 Task: Set the Day / Month / Year of time control to 30 11 2023.
Action: Mouse moved to (119, 14)
Screenshot: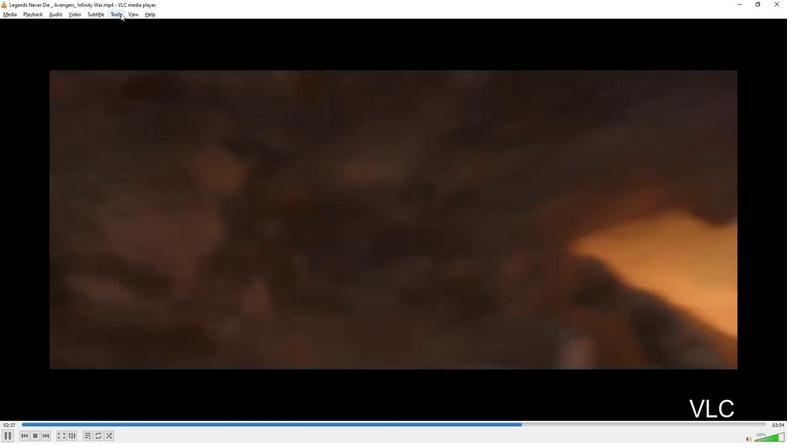 
Action: Mouse pressed left at (119, 14)
Screenshot: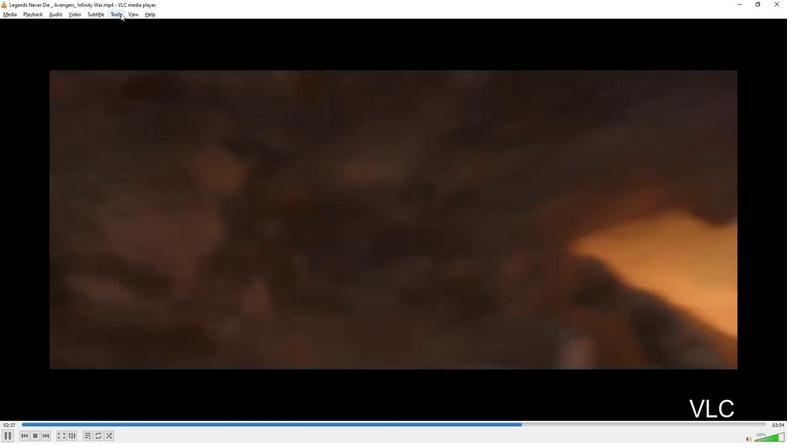 
Action: Mouse moved to (132, 62)
Screenshot: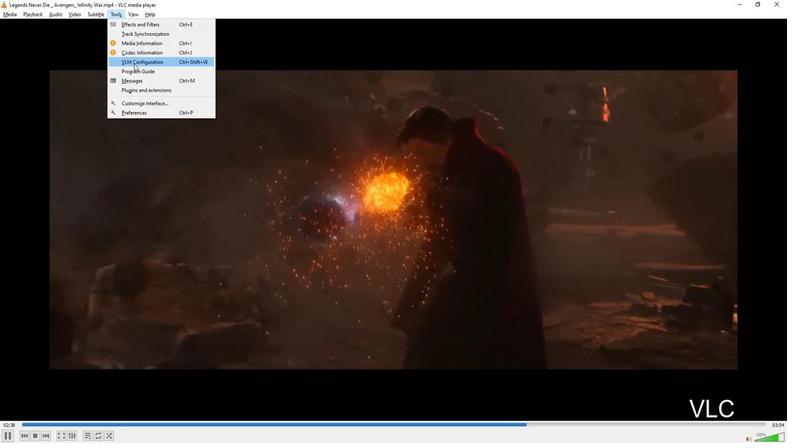 
Action: Mouse pressed left at (132, 62)
Screenshot: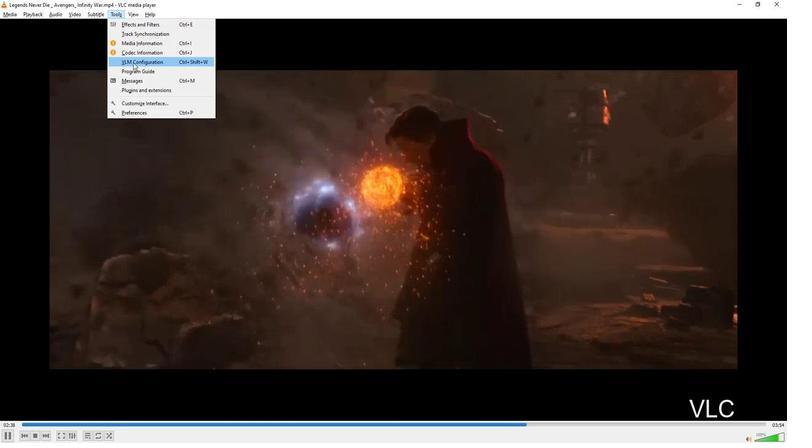 
Action: Mouse moved to (116, 14)
Screenshot: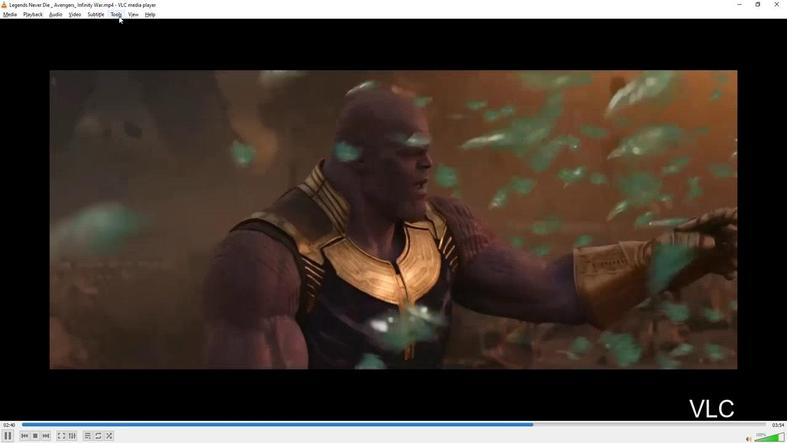 
Action: Mouse pressed left at (116, 14)
Screenshot: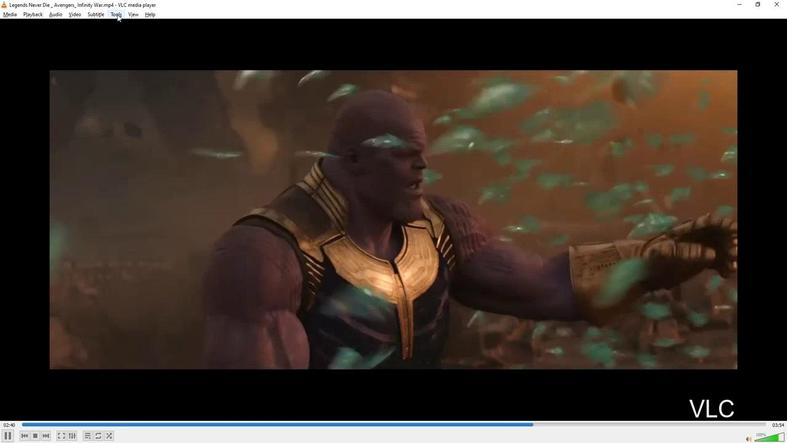 
Action: Mouse moved to (132, 60)
Screenshot: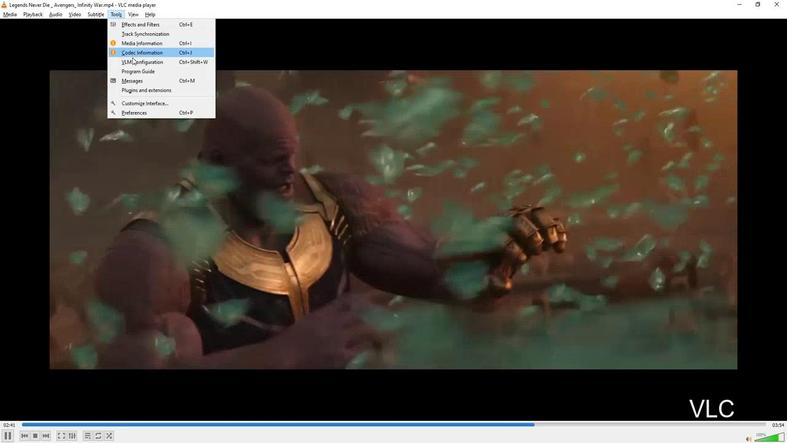 
Action: Mouse pressed left at (132, 60)
Screenshot: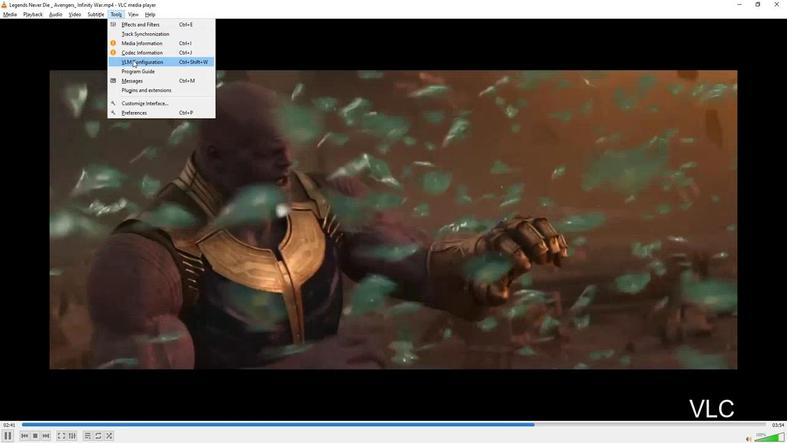 
Action: Mouse moved to (486, 204)
Screenshot: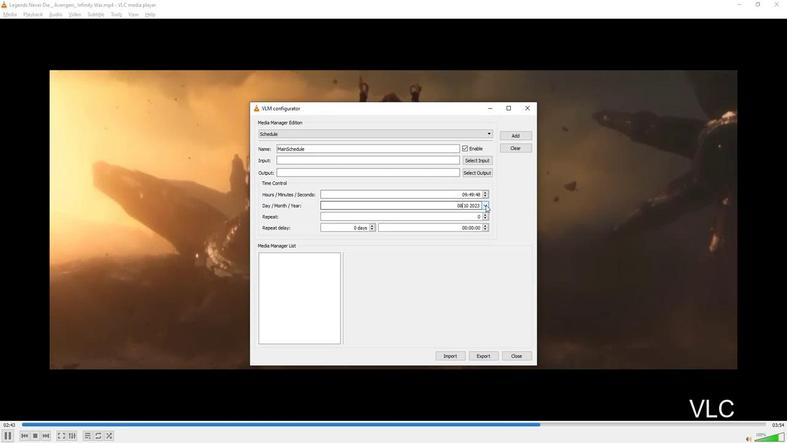 
Action: Mouse pressed left at (486, 204)
Screenshot: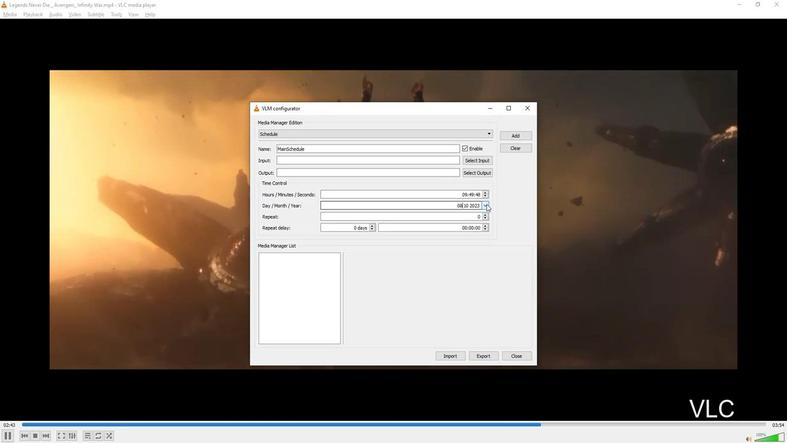 
Action: Mouse moved to (426, 212)
Screenshot: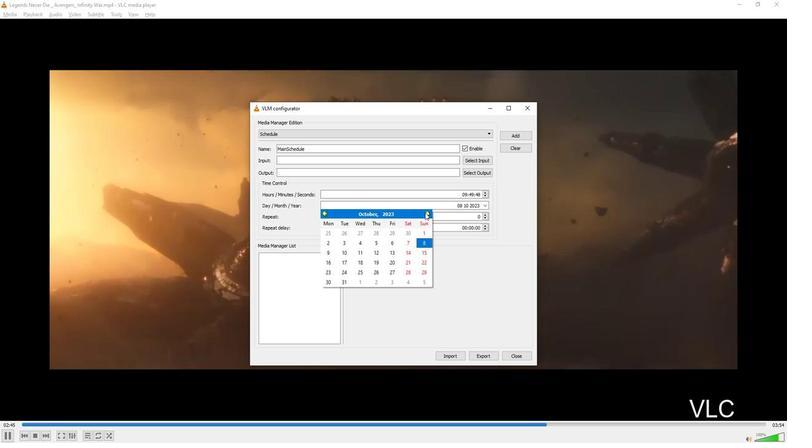 
Action: Mouse pressed left at (426, 212)
Screenshot: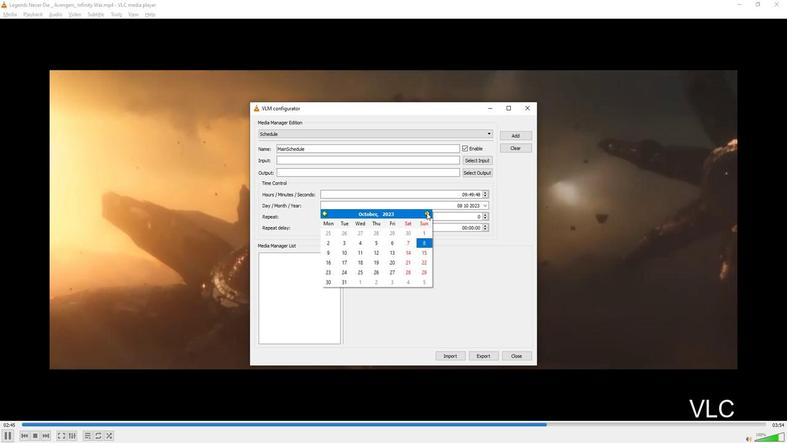 
Action: Mouse moved to (375, 271)
Screenshot: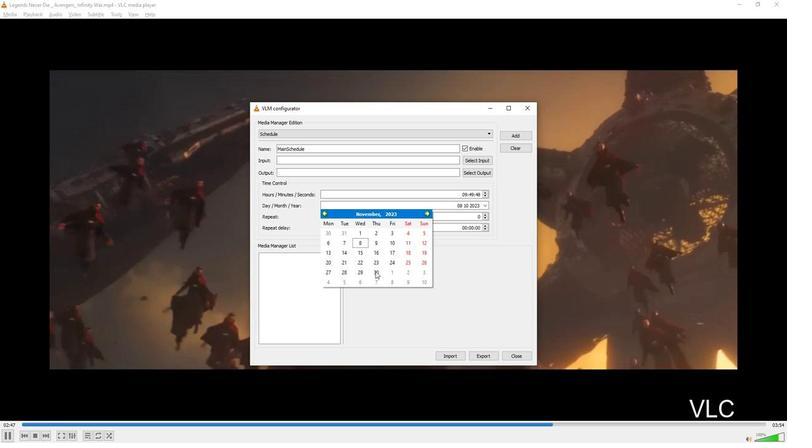
Action: Mouse pressed left at (375, 271)
Screenshot: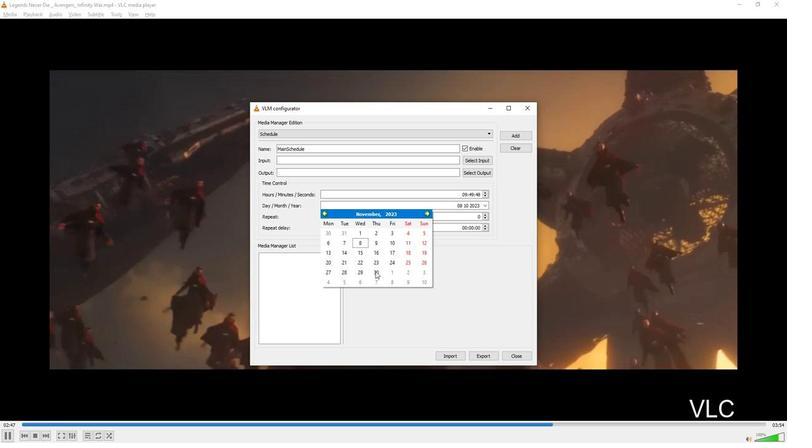 
Action: Mouse moved to (432, 291)
Screenshot: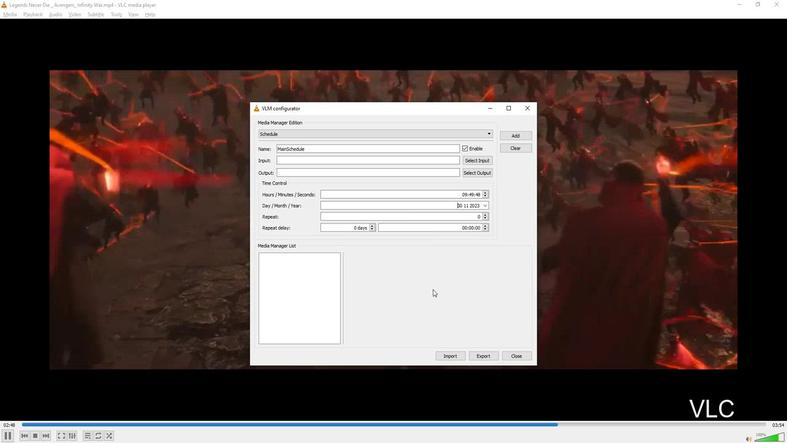 
